 Task: Add 30 minutes before the event.
Action: Mouse moved to (472, 475)
Screenshot: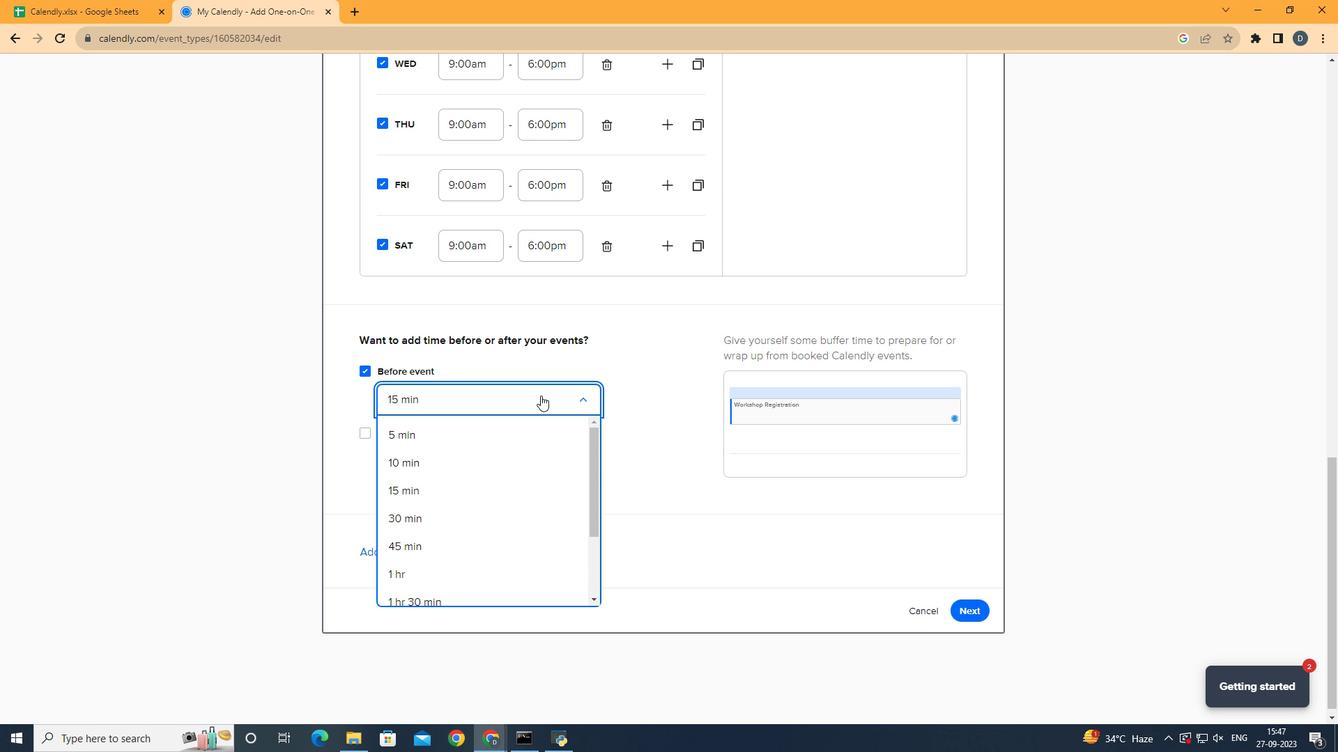 
Action: Mouse pressed left at (472, 475)
Screenshot: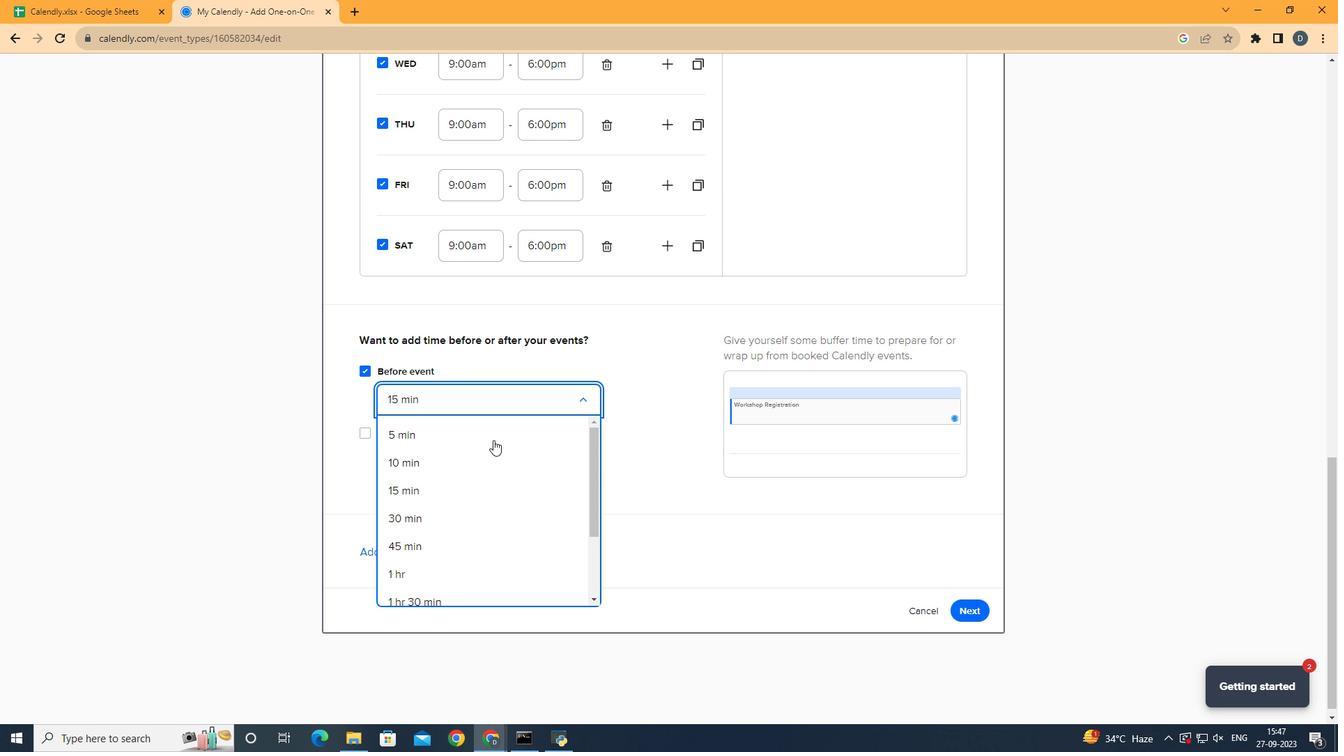 
Action: Mouse moved to (578, 454)
Screenshot: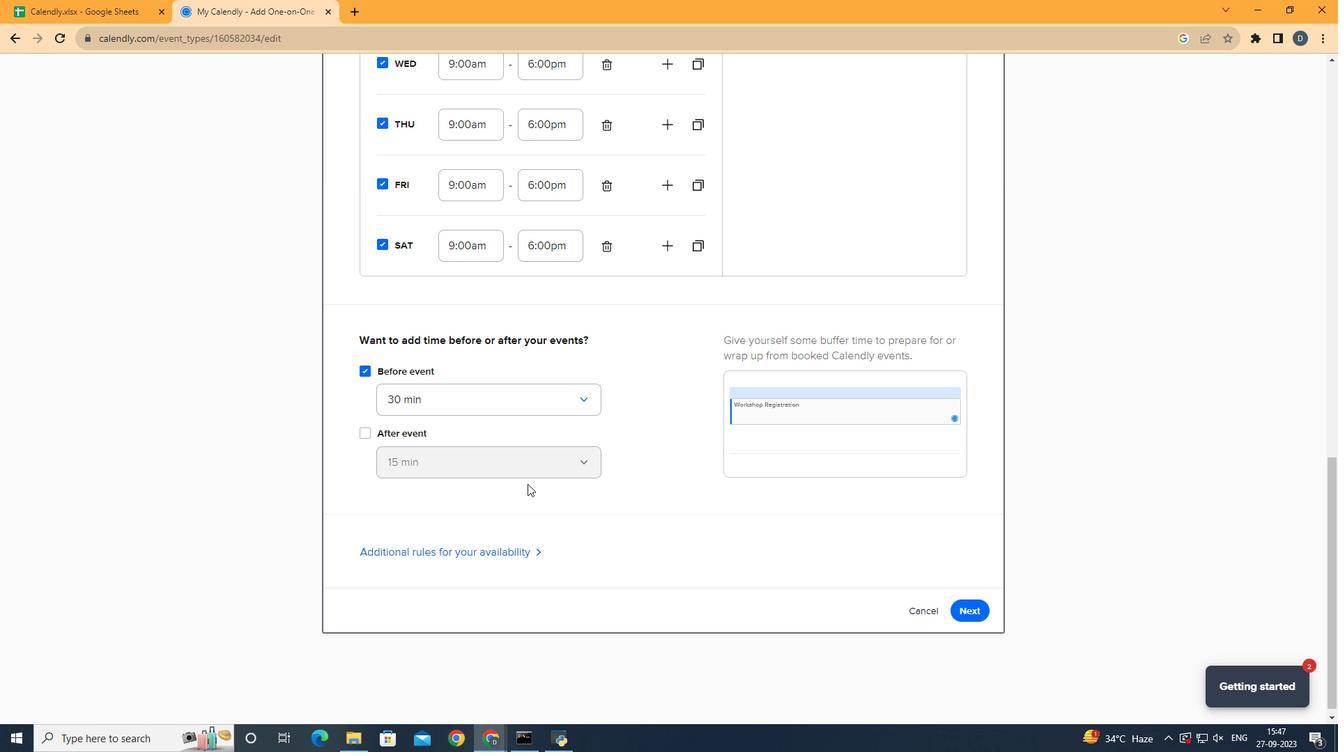 
Action: Mouse pressed left at (578, 454)
Screenshot: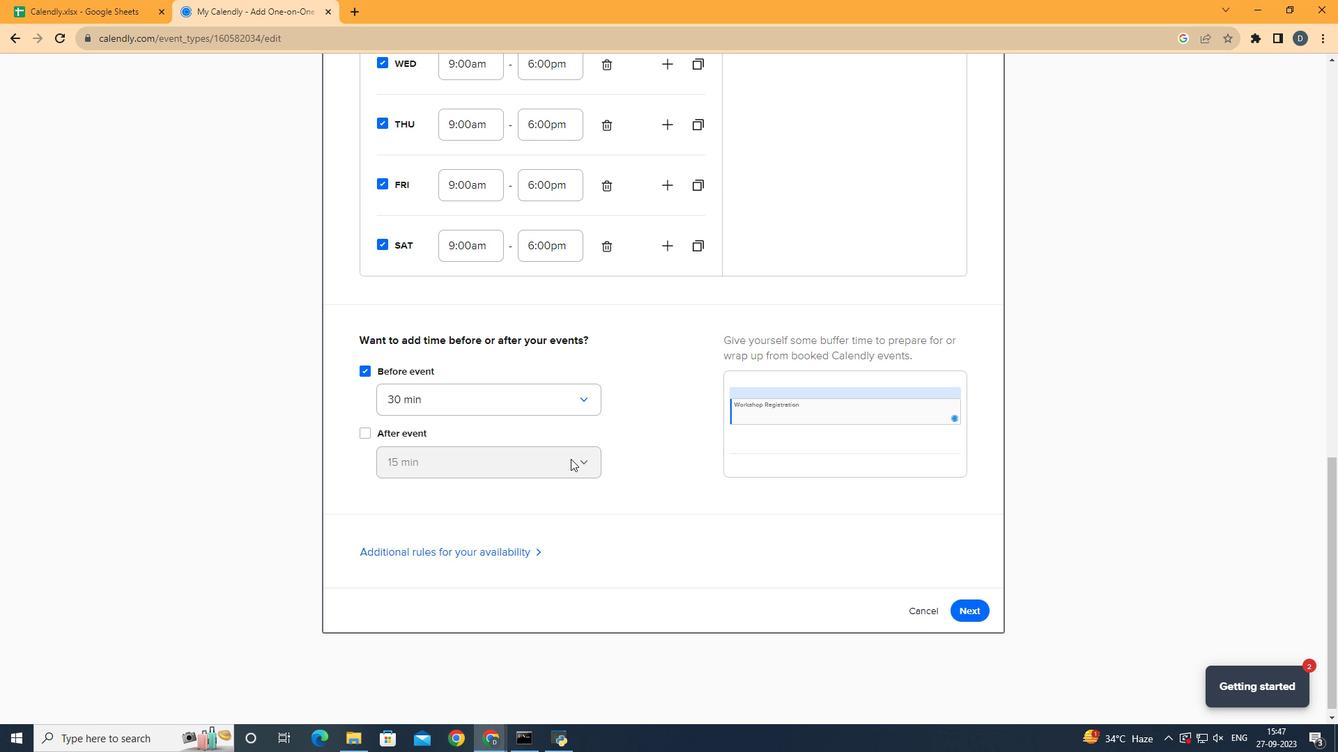 
Action: Mouse moved to (441, 464)
Screenshot: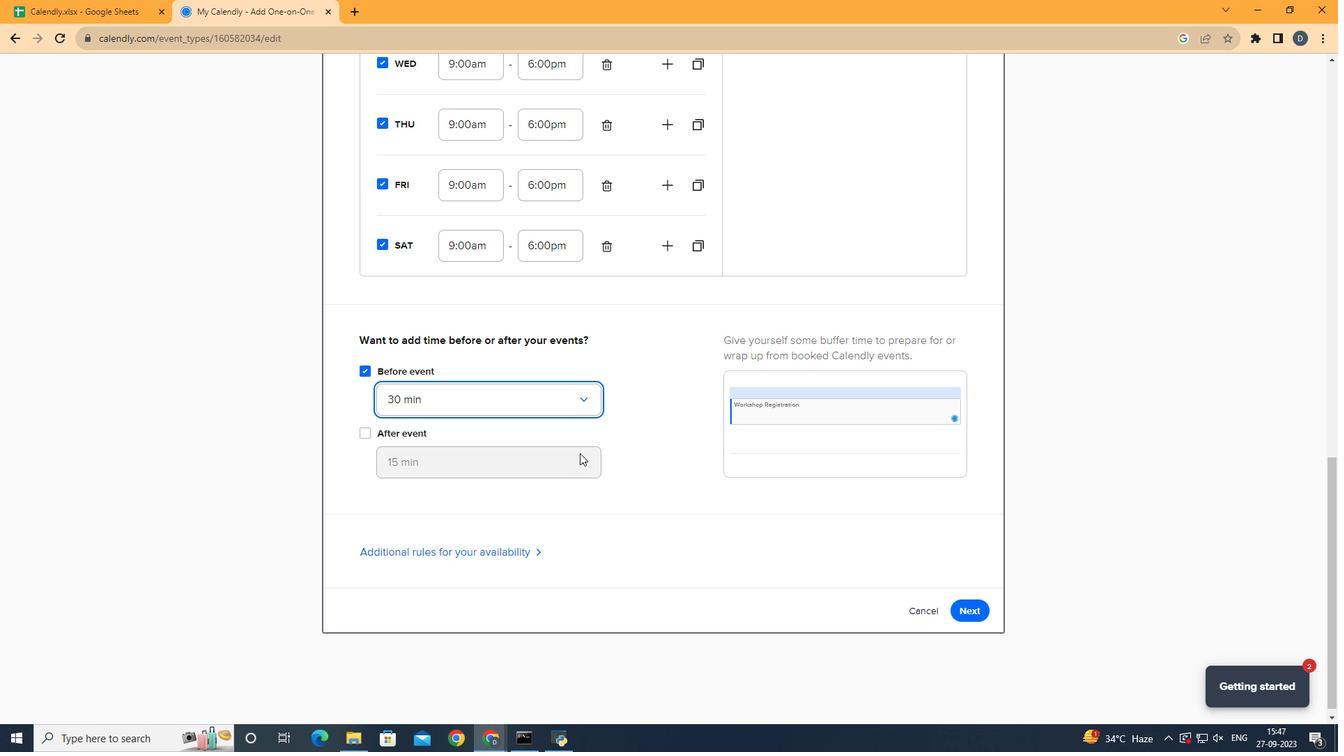 
